 Task: Set the company name to 'match regex' while creating a New Invoice.
Action: Mouse moved to (137, 15)
Screenshot: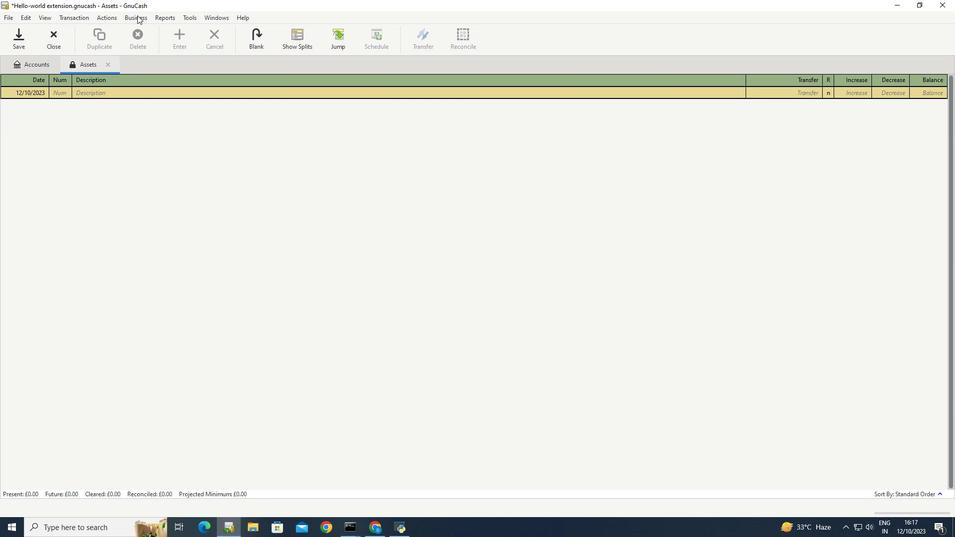 
Action: Mouse pressed left at (137, 15)
Screenshot: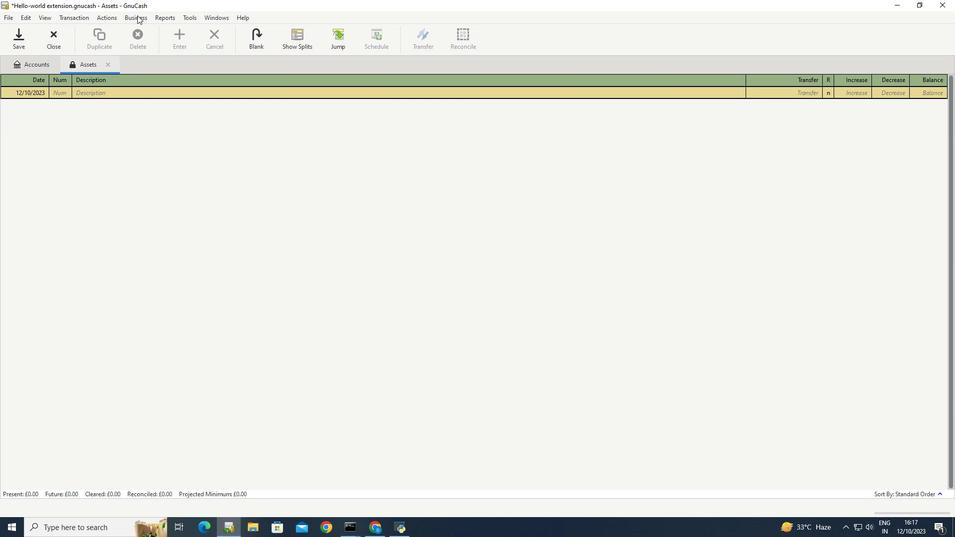 
Action: Mouse moved to (253, 66)
Screenshot: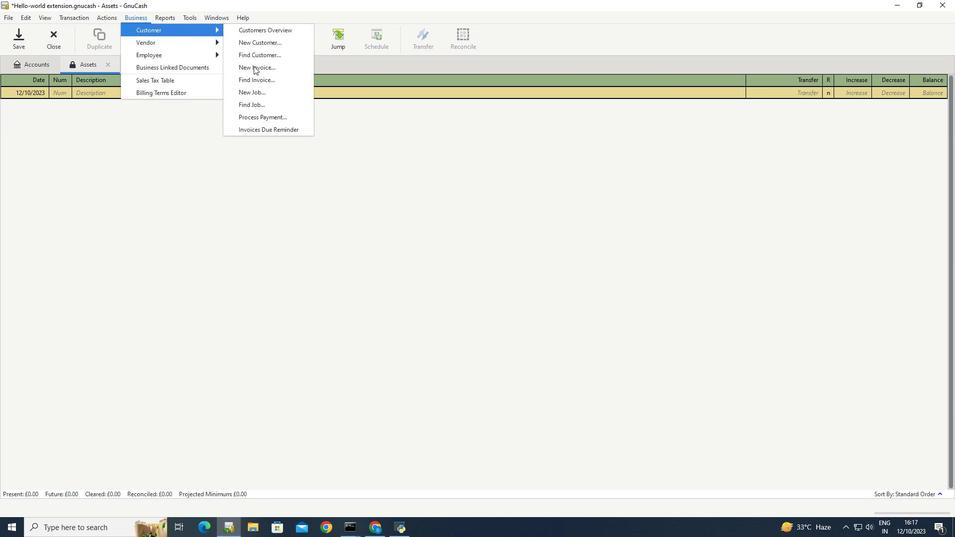 
Action: Mouse pressed left at (253, 66)
Screenshot: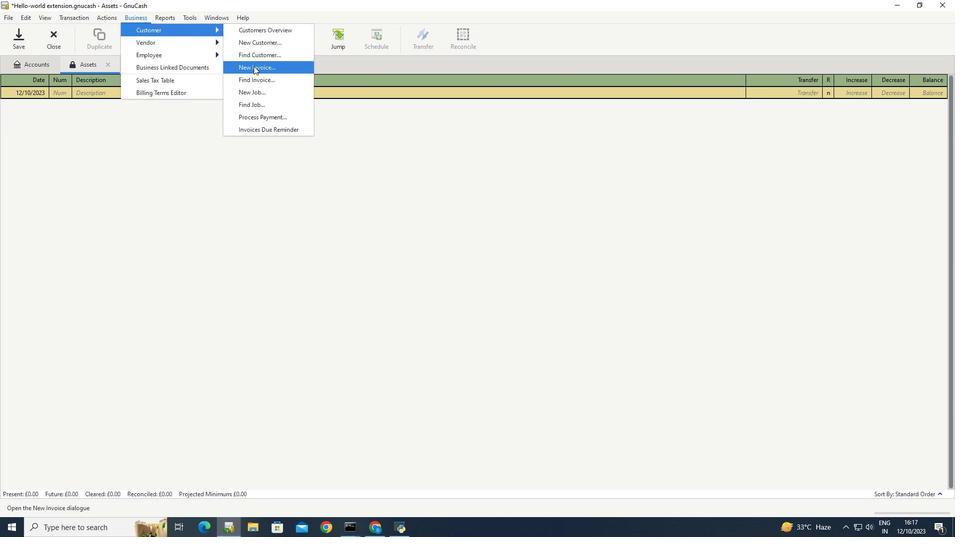 
Action: Mouse moved to (537, 262)
Screenshot: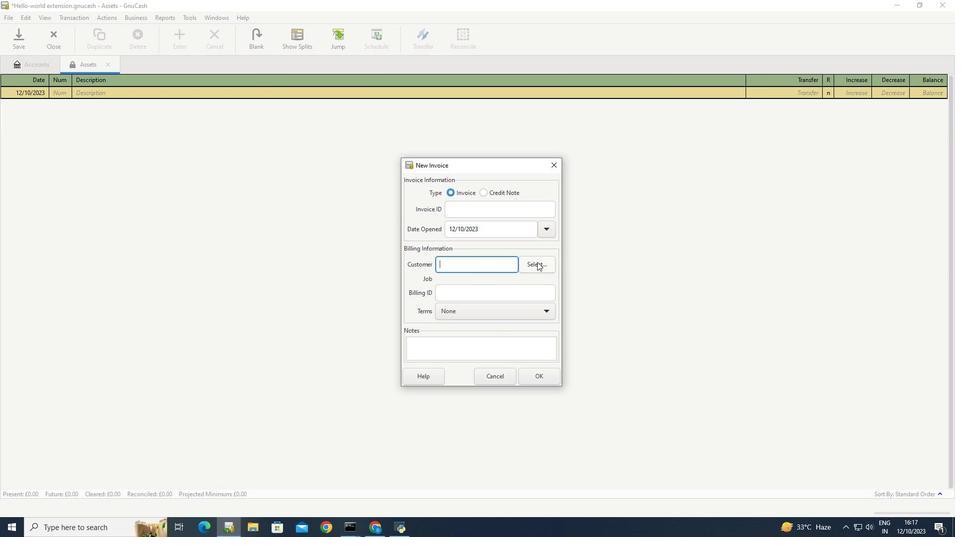 
Action: Mouse pressed left at (537, 262)
Screenshot: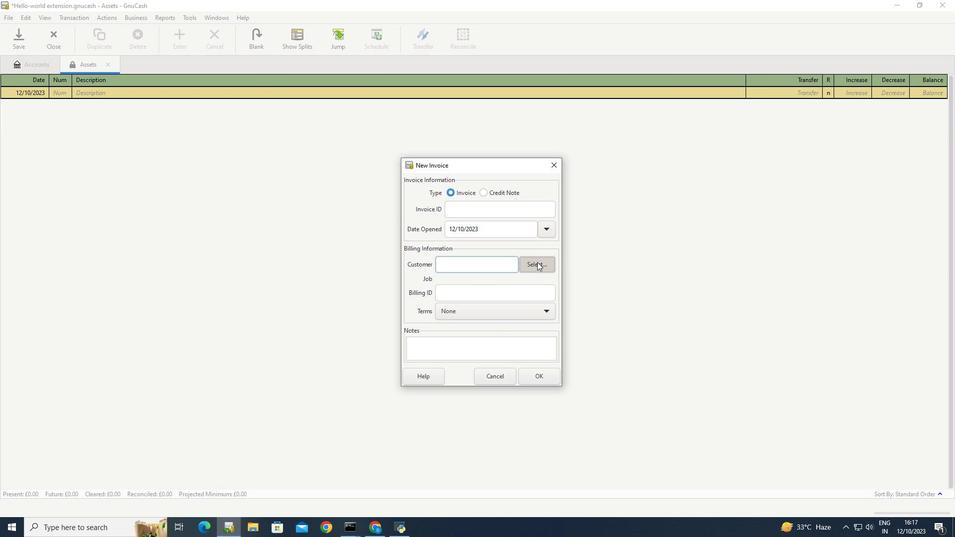 
Action: Mouse moved to (367, 233)
Screenshot: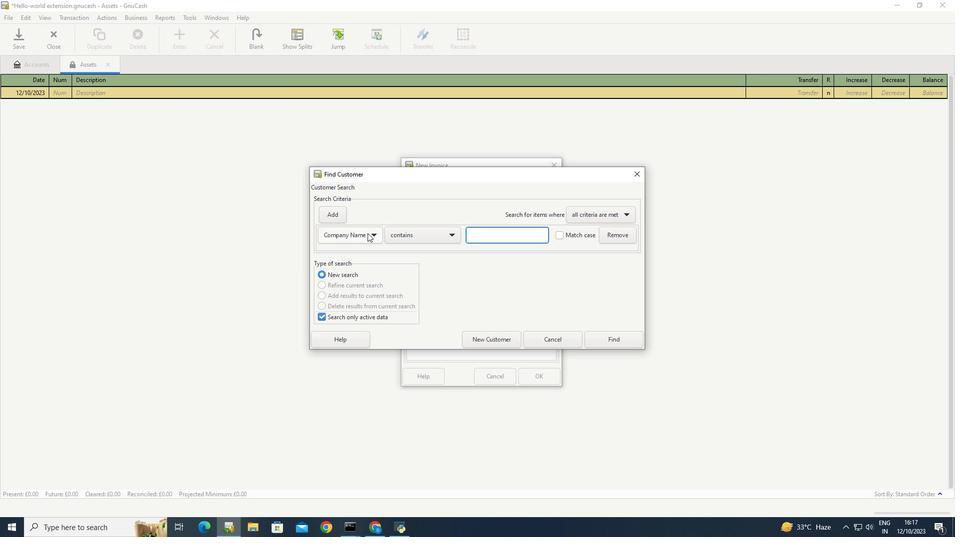 
Action: Mouse pressed left at (367, 233)
Screenshot: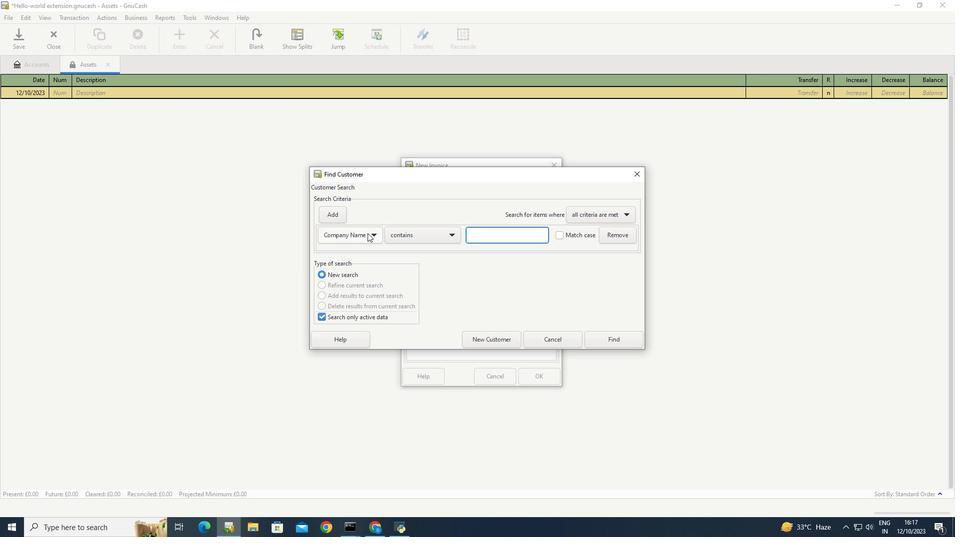 
Action: Mouse moved to (341, 237)
Screenshot: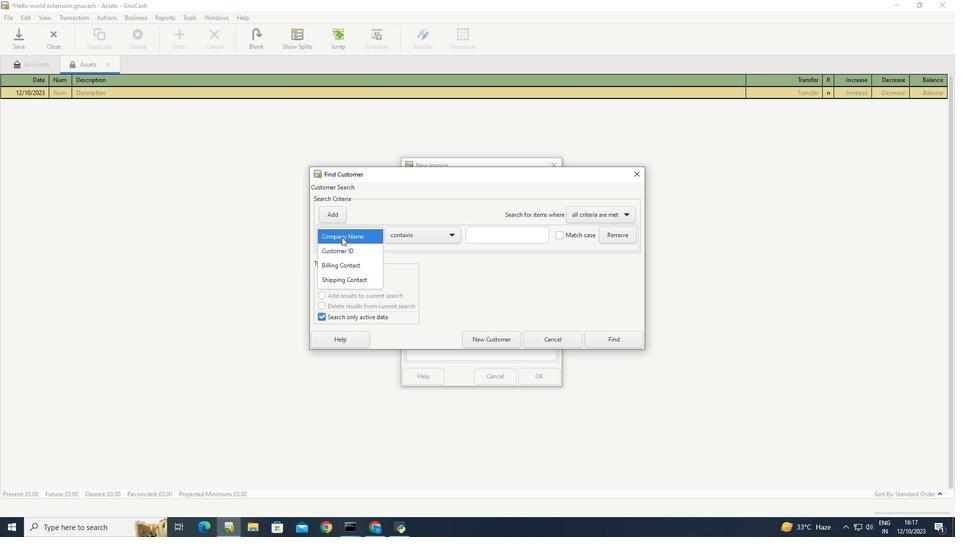 
Action: Mouse pressed left at (341, 237)
Screenshot: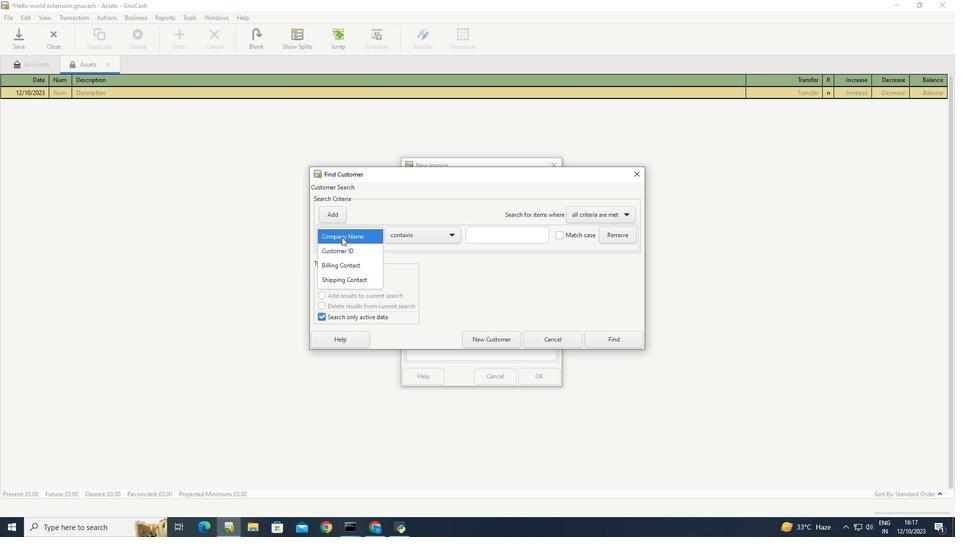 
Action: Mouse moved to (451, 234)
Screenshot: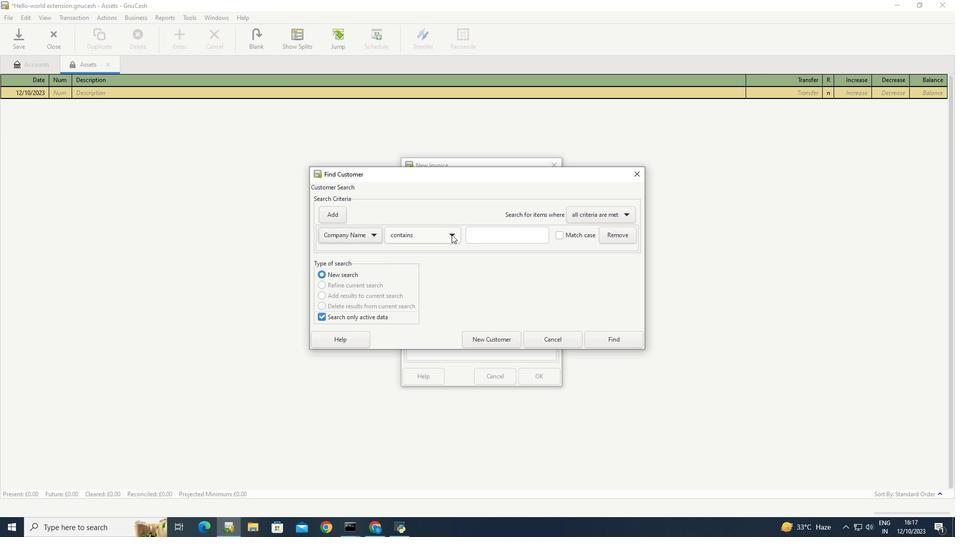 
Action: Mouse pressed left at (451, 234)
Screenshot: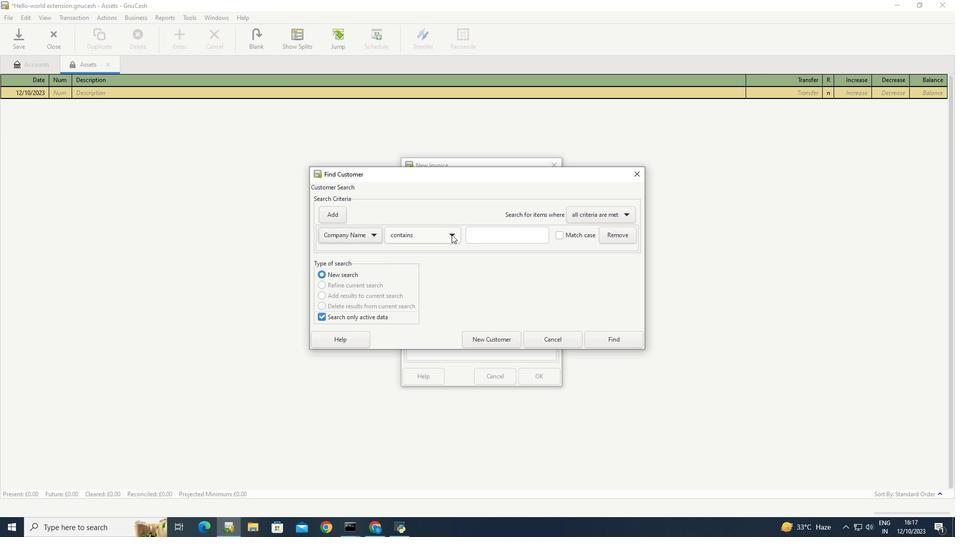 
Action: Mouse moved to (412, 264)
Screenshot: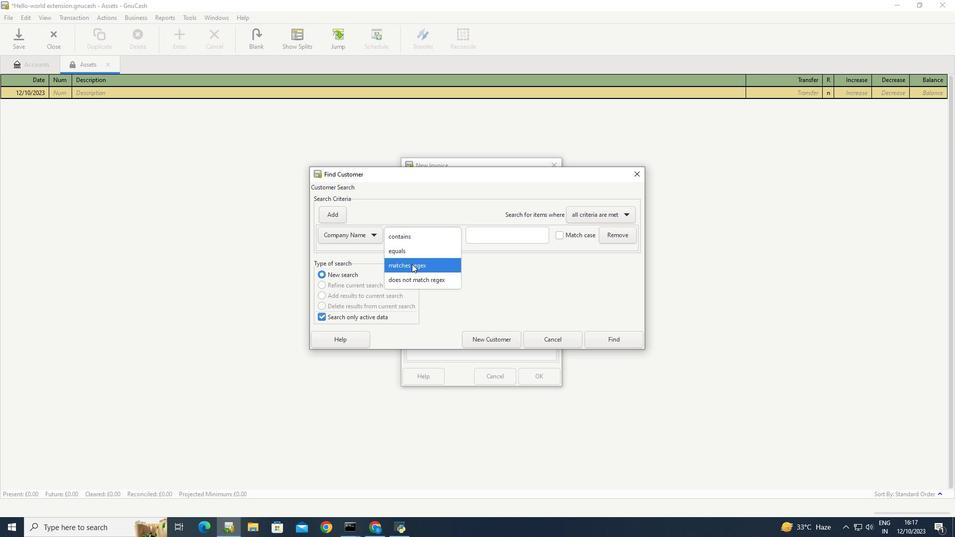 
Action: Mouse pressed left at (412, 264)
Screenshot: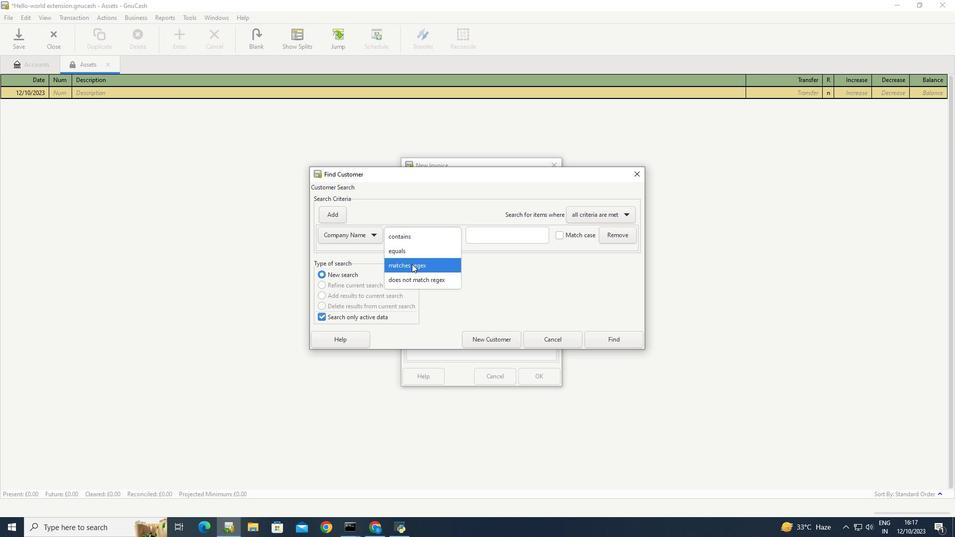 
Action: Mouse moved to (449, 279)
Screenshot: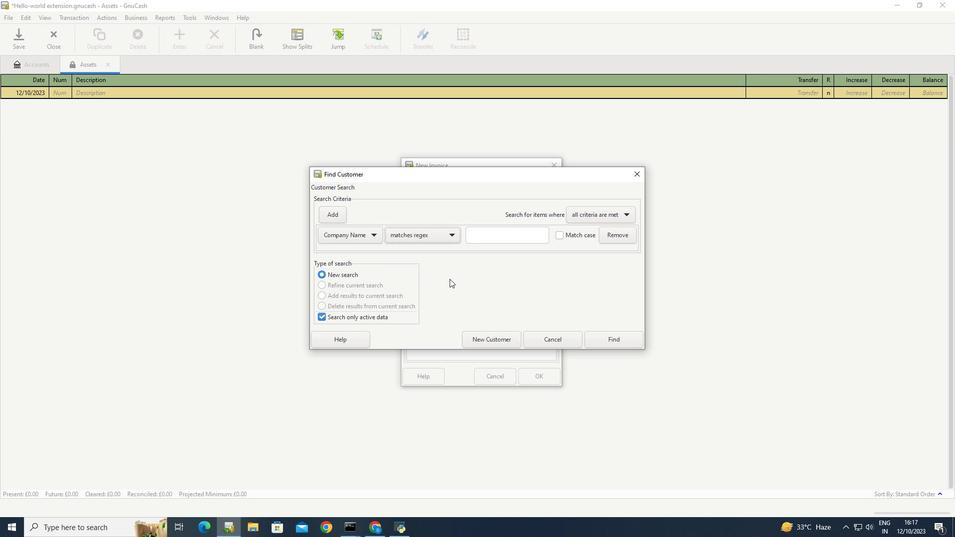 
Action: Mouse pressed left at (449, 279)
Screenshot: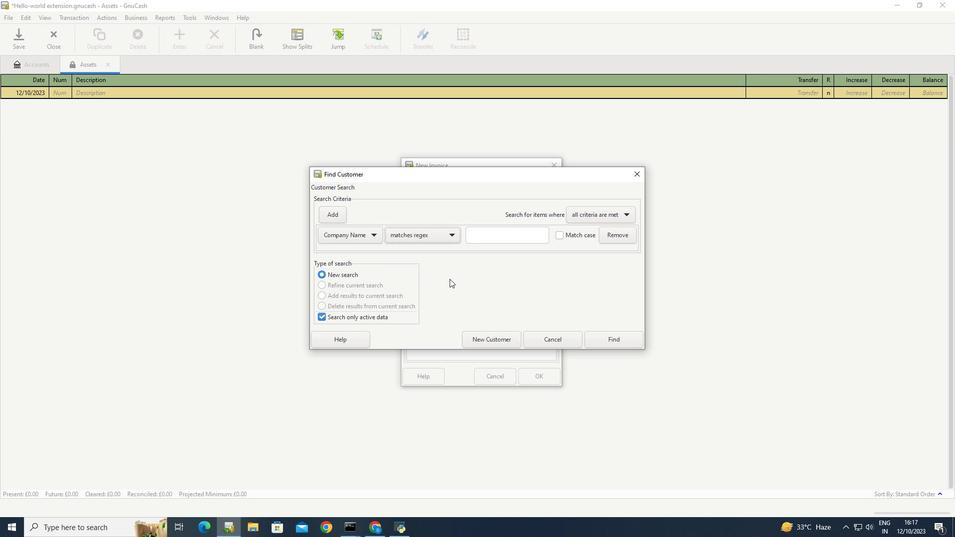 
